 Task: Add the city in the profile information "New Delhi, Delhi".
Action: Mouse moved to (687, 82)
Screenshot: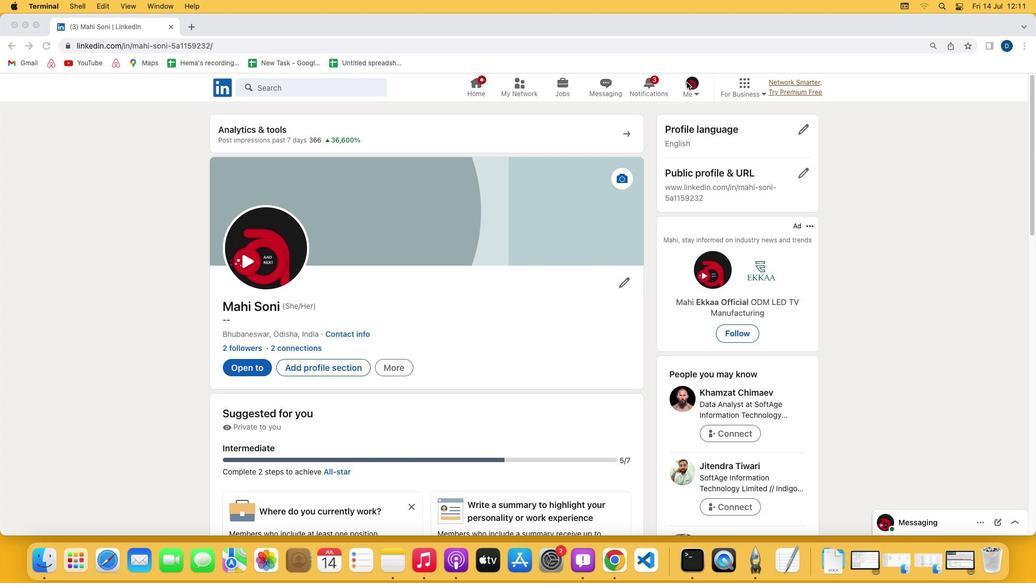 
Action: Mouse pressed left at (687, 82)
Screenshot: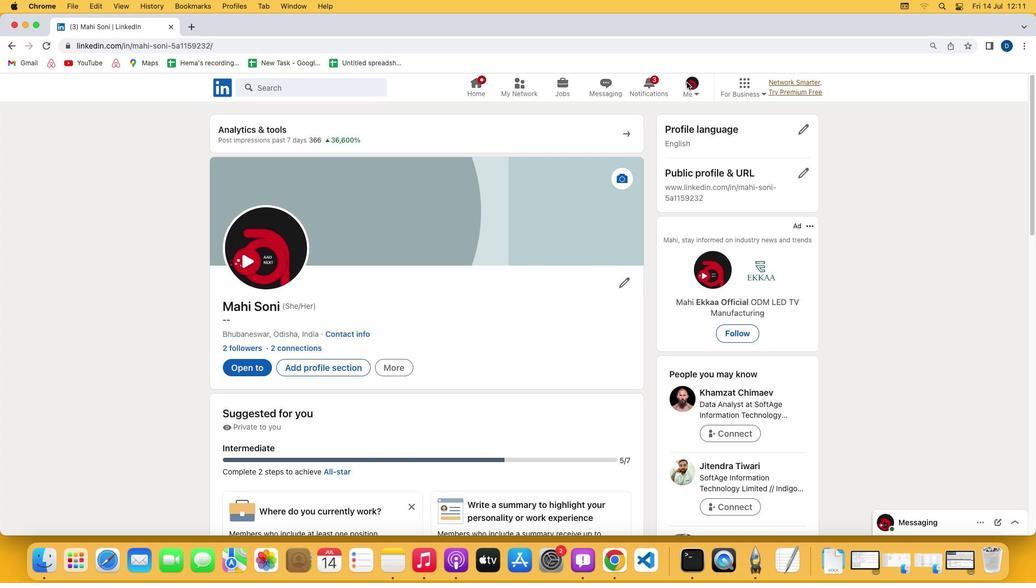 
Action: Mouse pressed left at (687, 82)
Screenshot: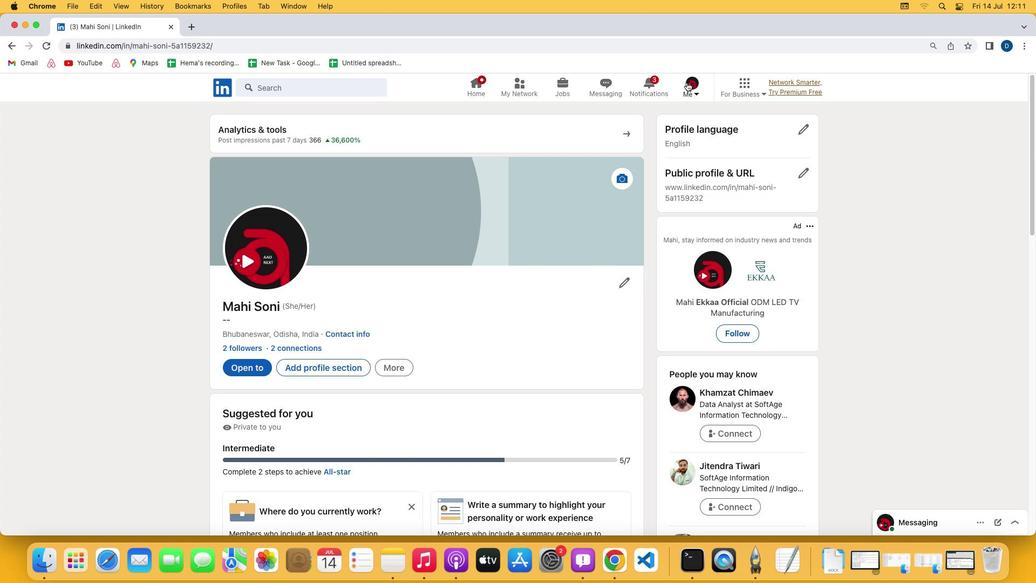 
Action: Mouse moved to (608, 203)
Screenshot: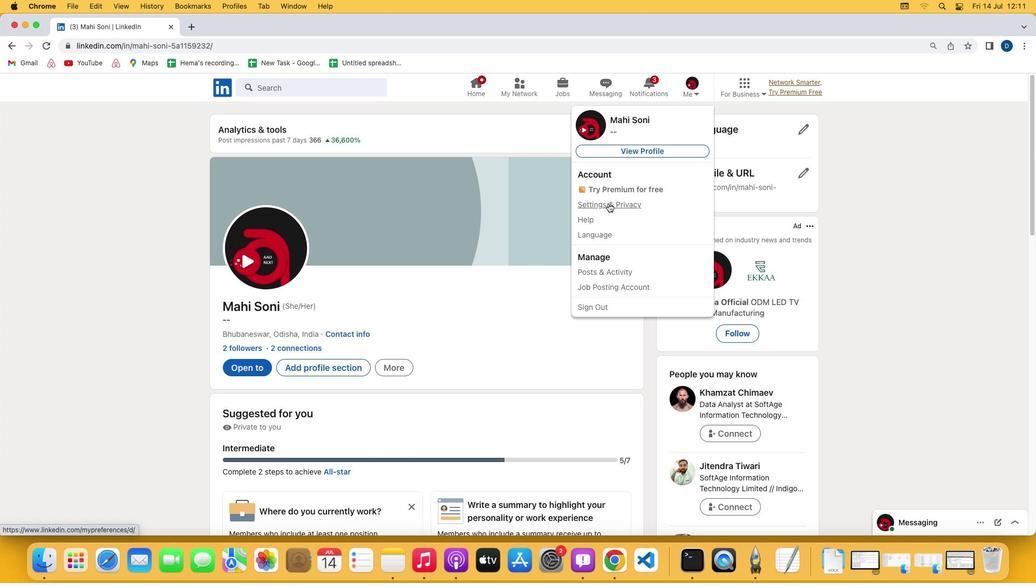 
Action: Mouse pressed left at (608, 203)
Screenshot: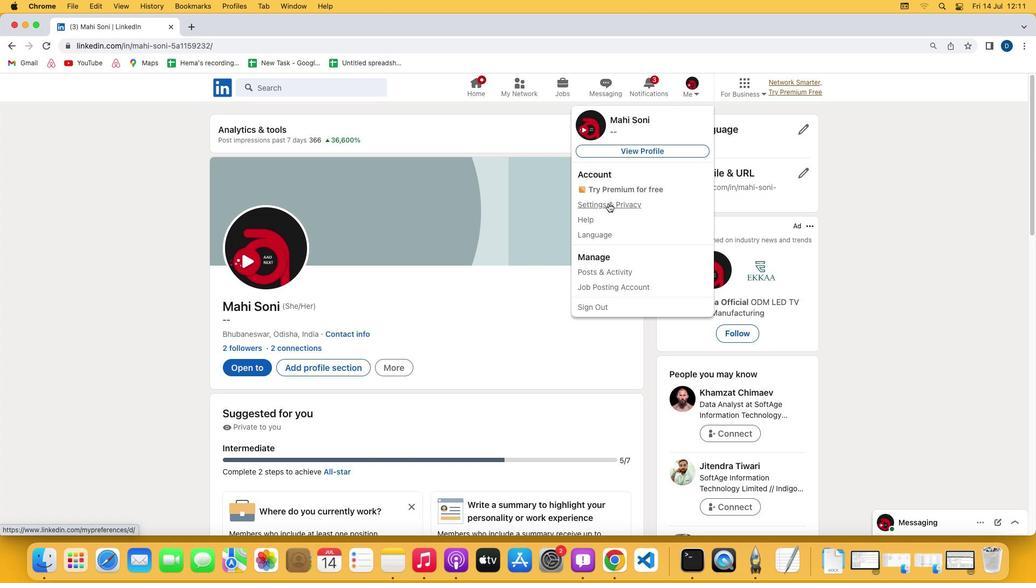 
Action: Mouse moved to (440, 153)
Screenshot: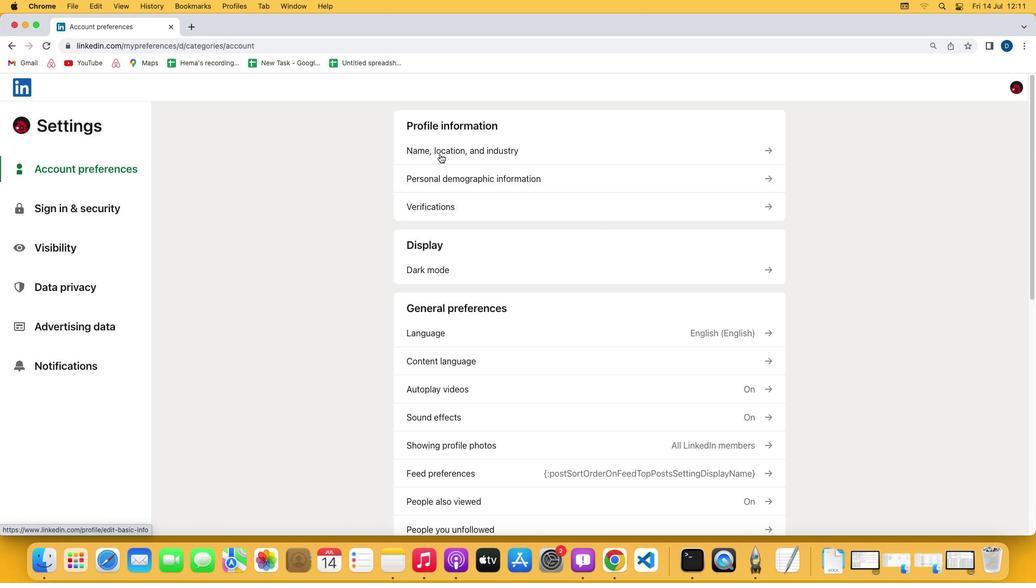 
Action: Mouse pressed left at (440, 153)
Screenshot: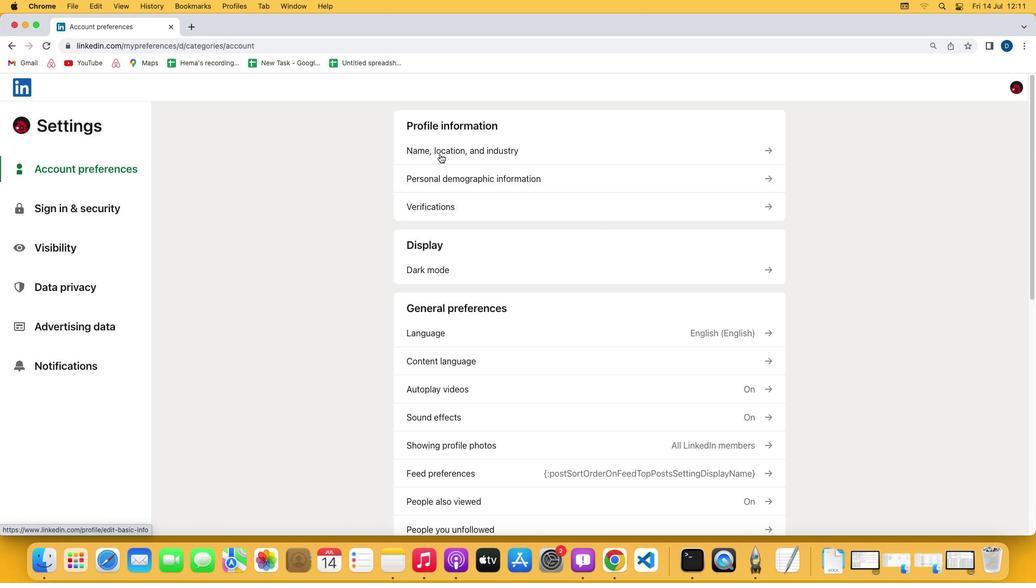 
Action: Mouse moved to (450, 294)
Screenshot: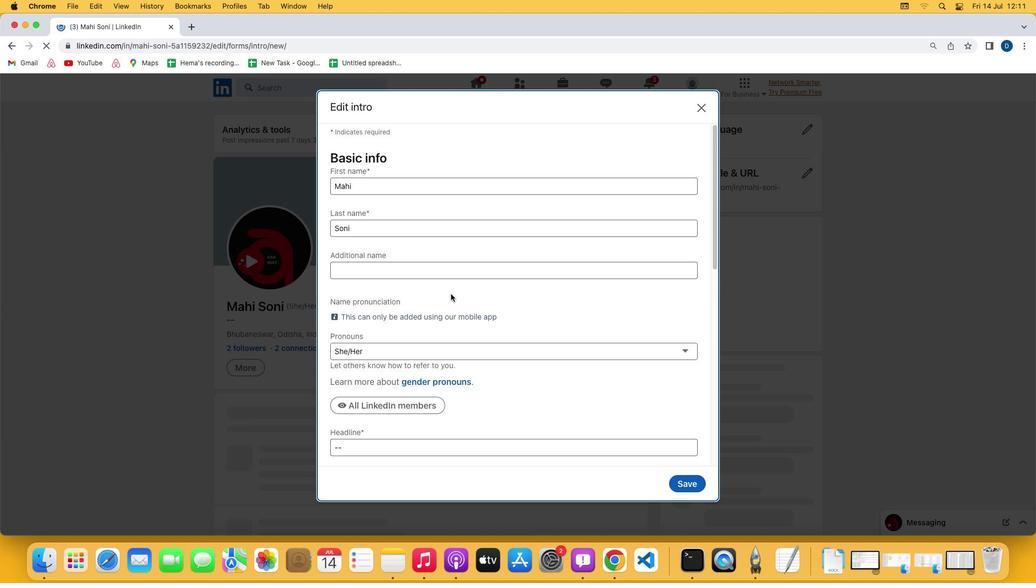 
Action: Mouse scrolled (450, 294) with delta (0, 0)
Screenshot: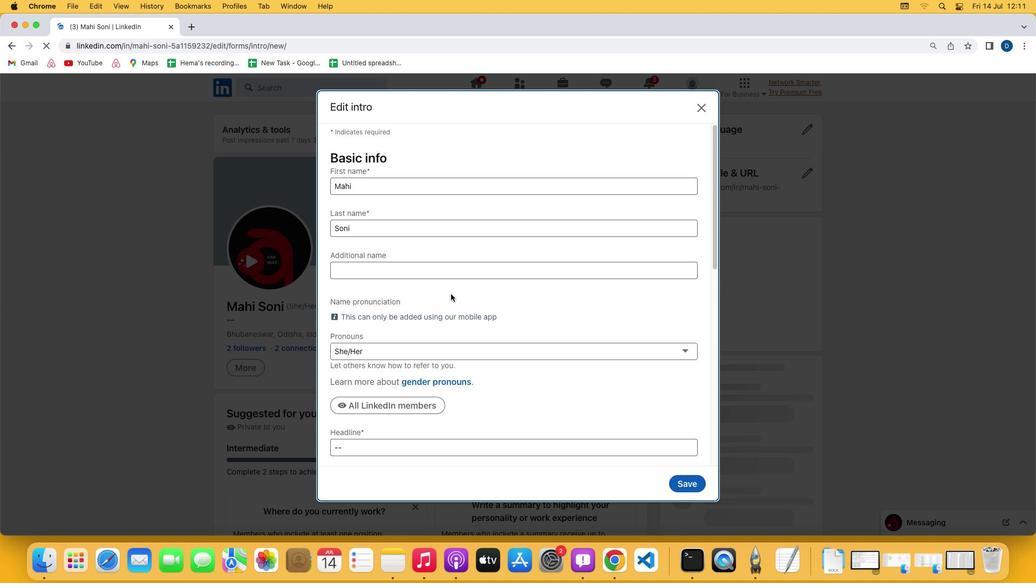 
Action: Mouse scrolled (450, 294) with delta (0, 0)
Screenshot: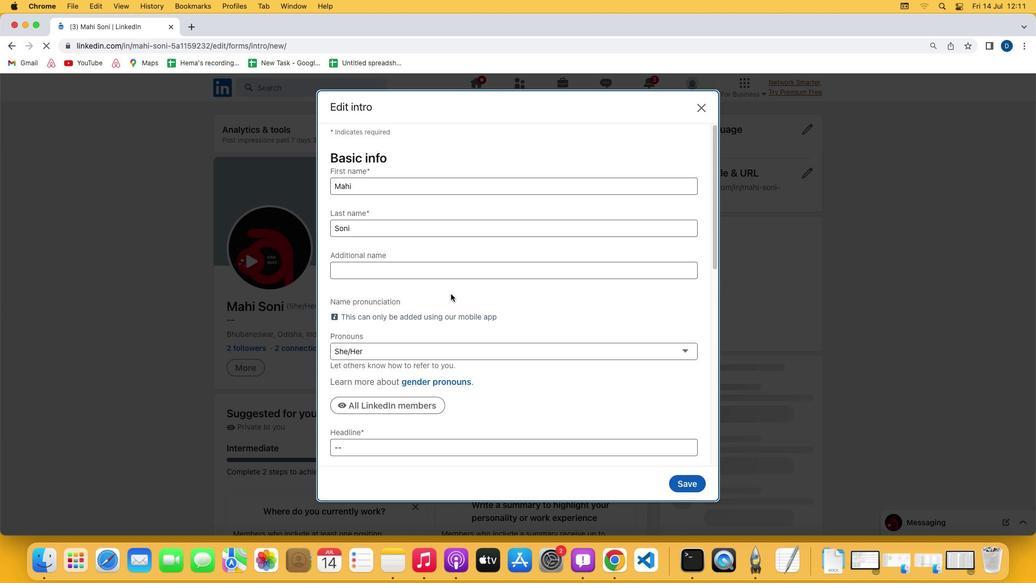 
Action: Mouse scrolled (450, 294) with delta (0, -1)
Screenshot: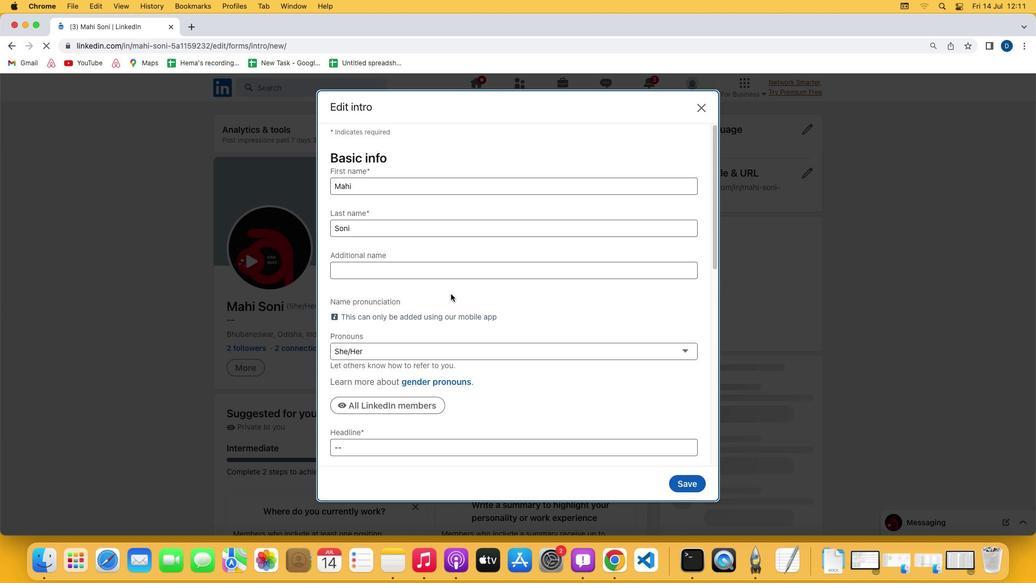 
Action: Mouse scrolled (450, 294) with delta (0, -2)
Screenshot: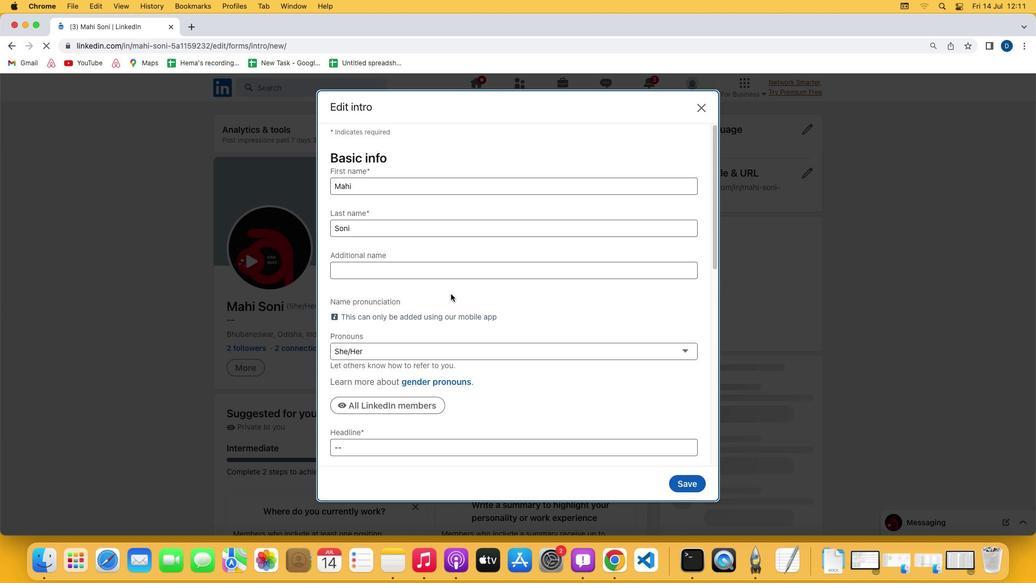 
Action: Mouse scrolled (450, 294) with delta (0, -3)
Screenshot: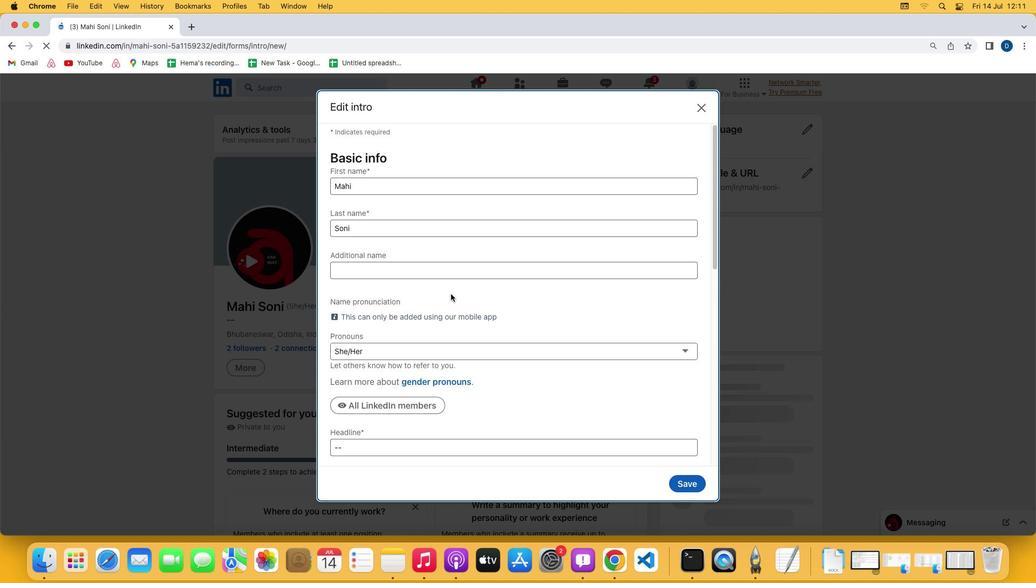 
Action: Mouse scrolled (450, 294) with delta (0, 0)
Screenshot: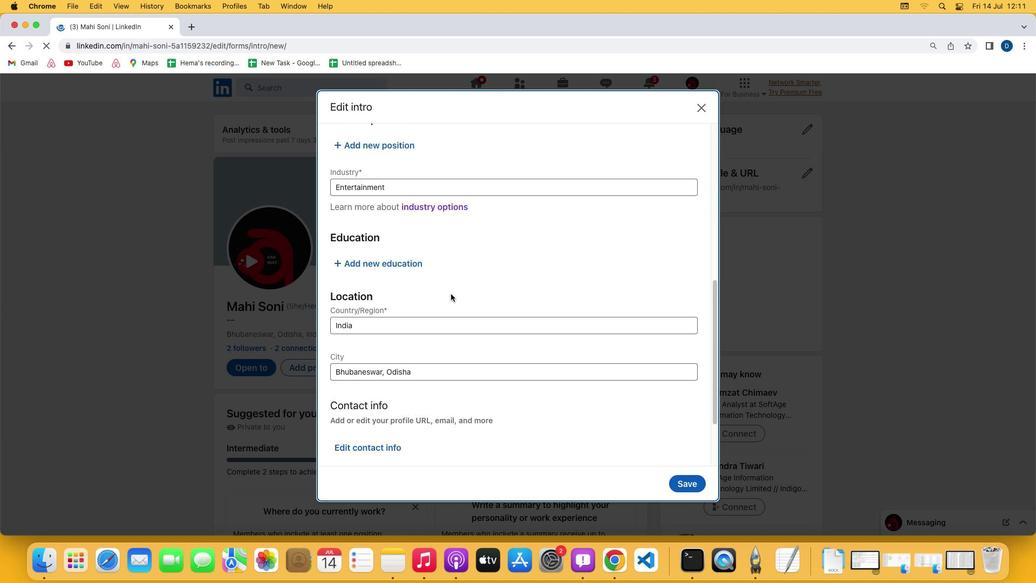 
Action: Mouse scrolled (450, 294) with delta (0, 0)
Screenshot: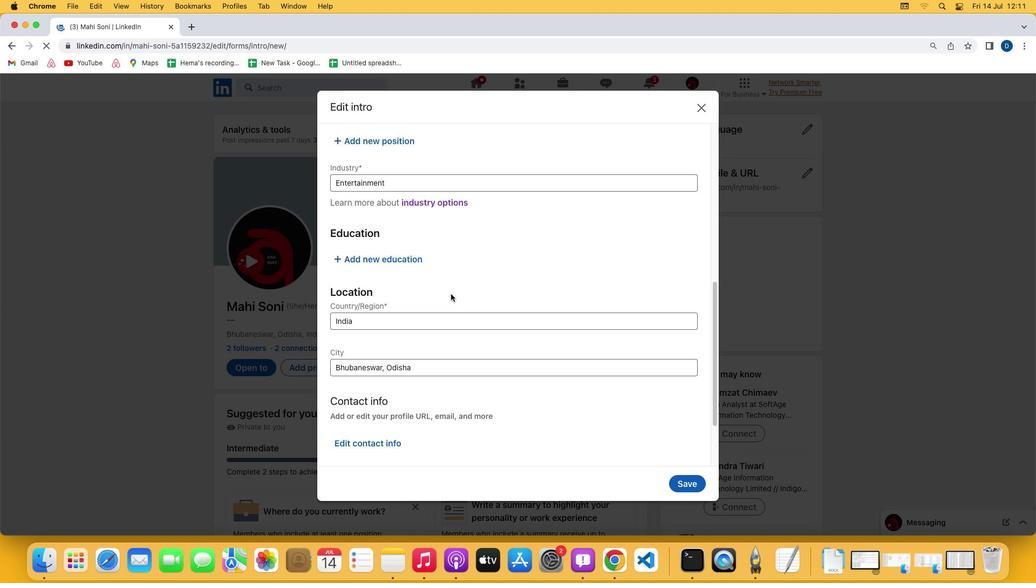 
Action: Mouse scrolled (450, 294) with delta (0, -1)
Screenshot: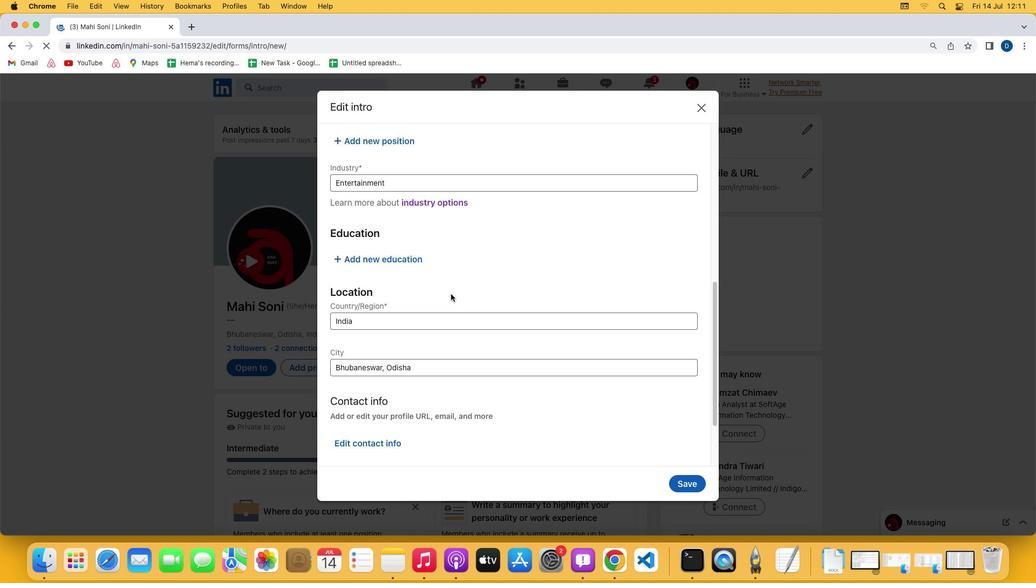 
Action: Mouse scrolled (450, 294) with delta (0, -2)
Screenshot: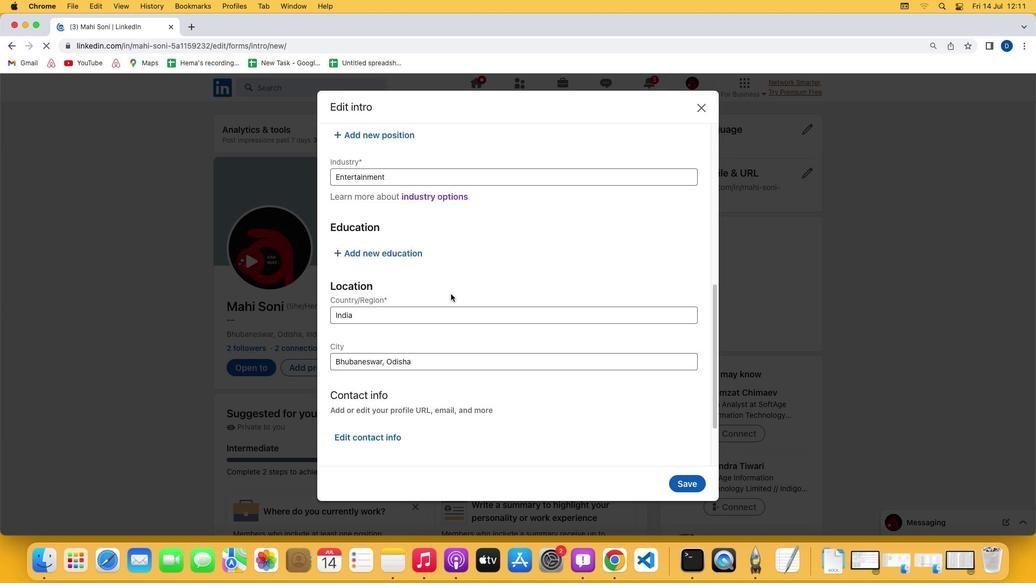 
Action: Mouse scrolled (450, 294) with delta (0, 0)
Screenshot: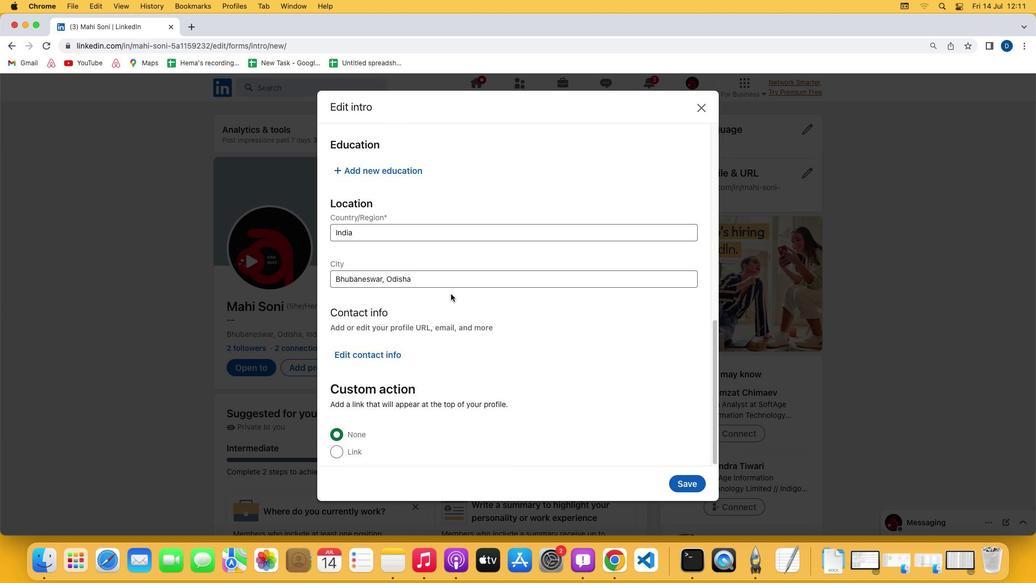 
Action: Mouse scrolled (450, 294) with delta (0, 0)
Screenshot: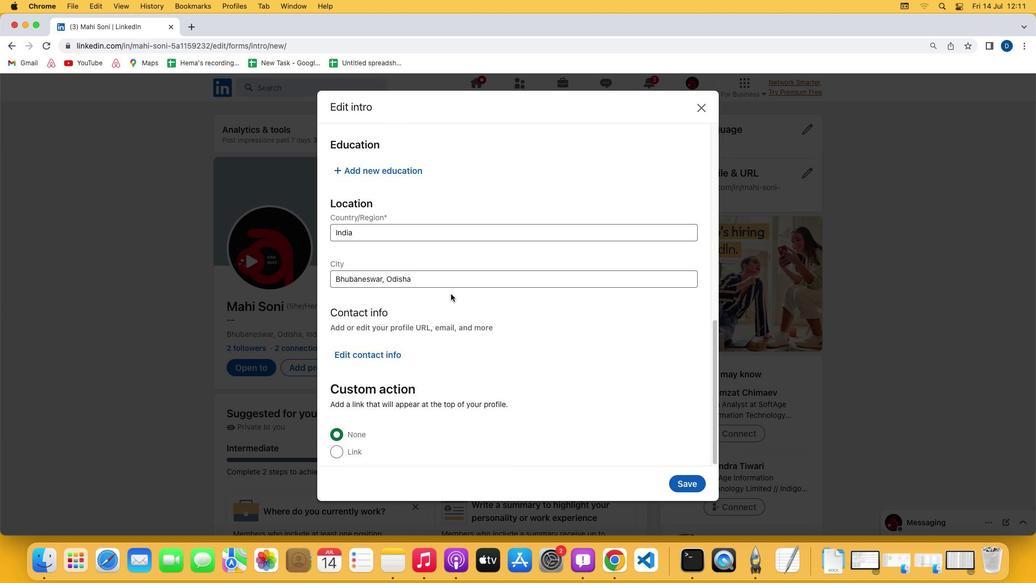 
Action: Mouse scrolled (450, 294) with delta (0, -1)
Screenshot: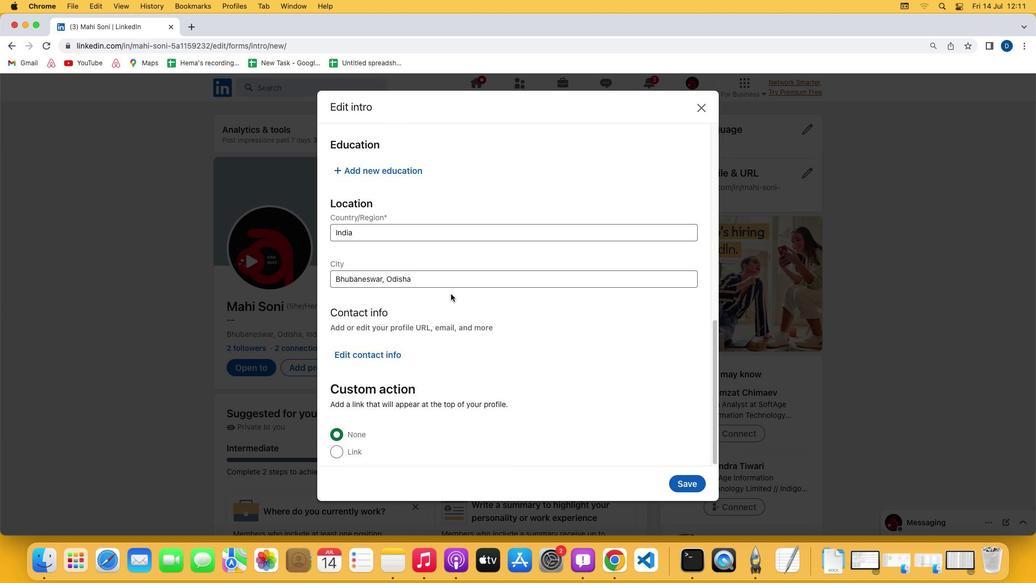 
Action: Mouse scrolled (450, 294) with delta (0, -2)
Screenshot: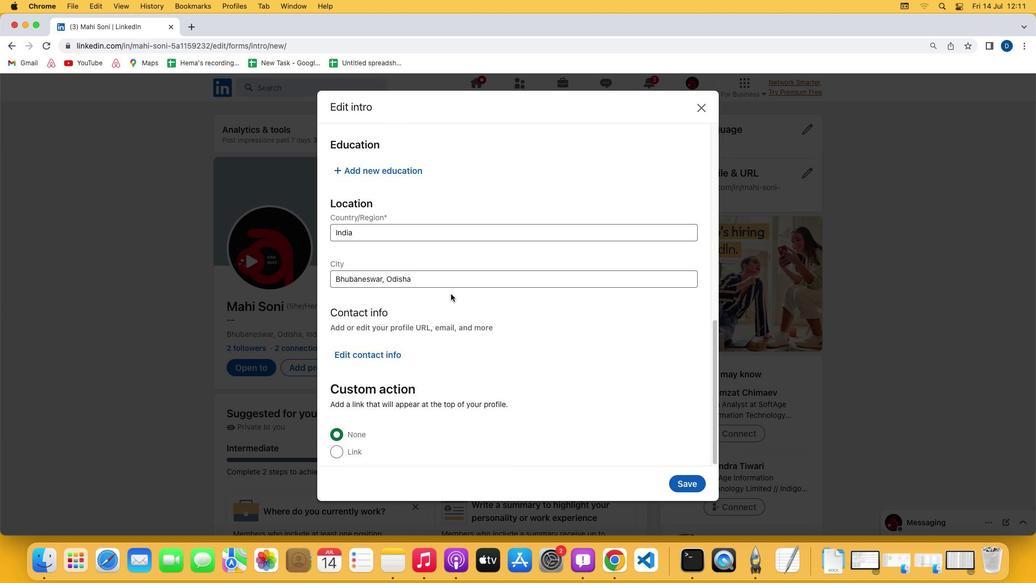 
Action: Mouse moved to (419, 282)
Screenshot: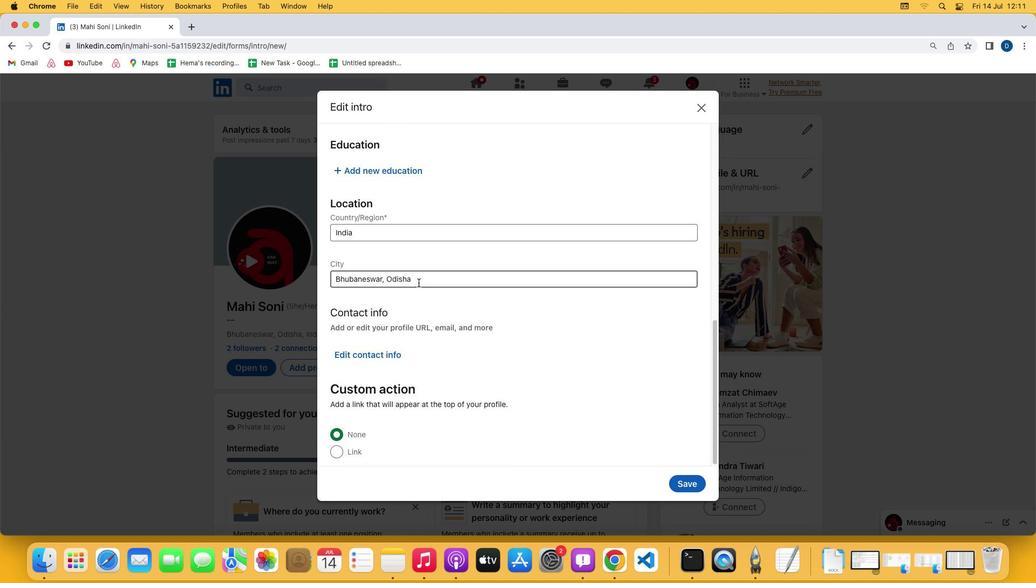 
Action: Mouse pressed left at (419, 282)
Screenshot: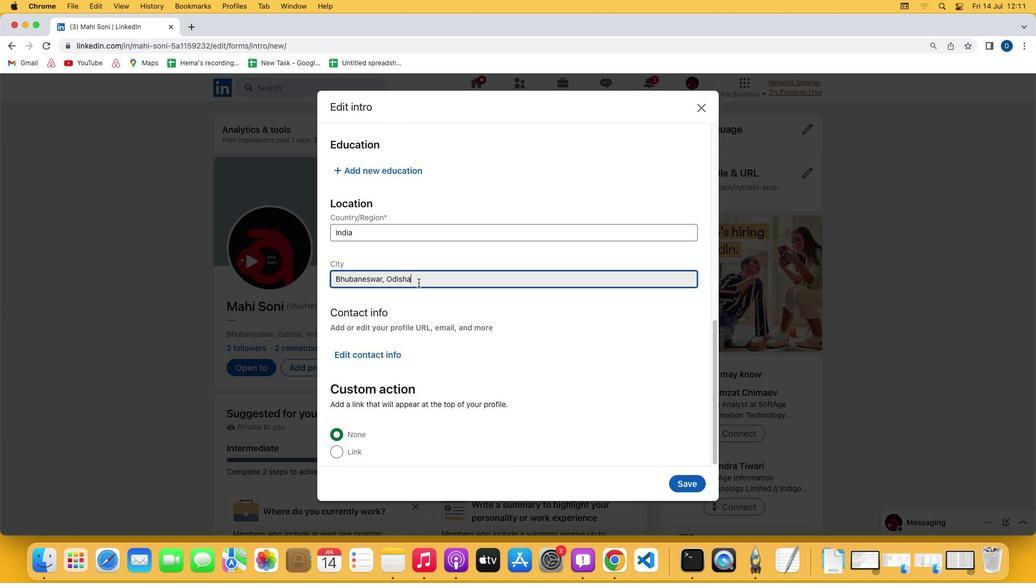 
Action: Mouse moved to (329, 280)
Screenshot: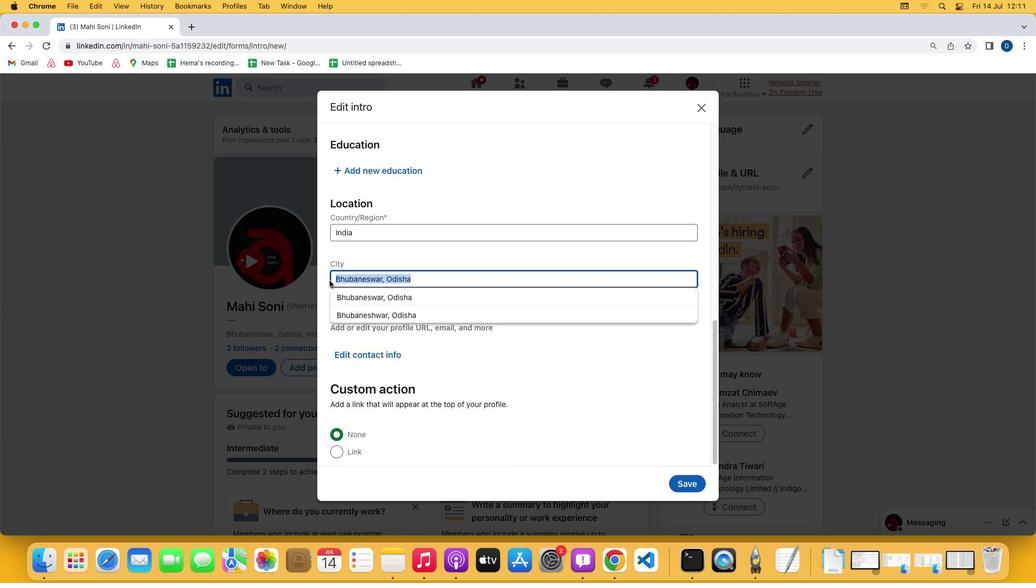 
Action: Key pressed Key.shift'N''e''w'Key.spaceKey.shift'D''e''l''h''i'
Screenshot: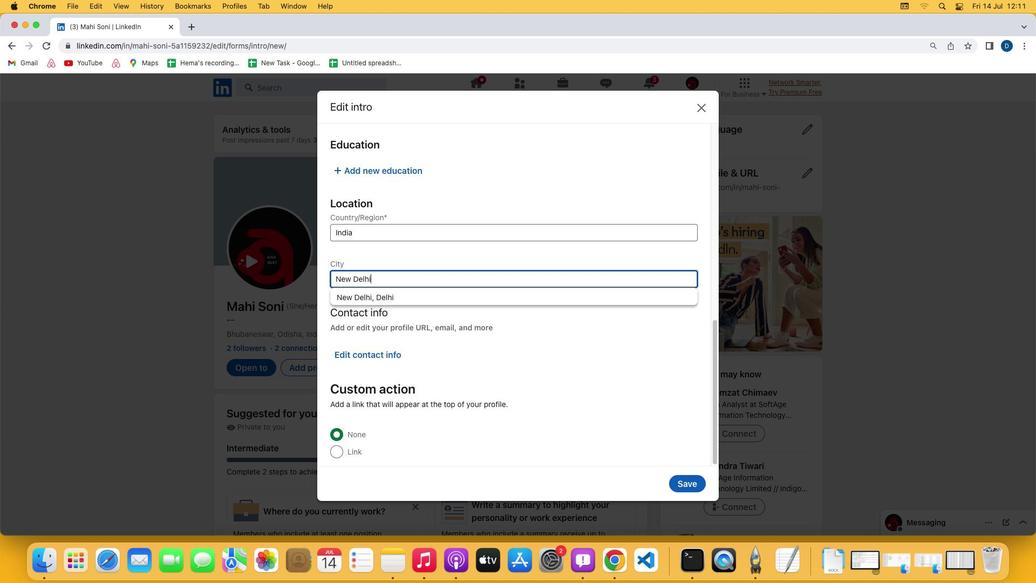 
Action: Mouse moved to (341, 291)
Screenshot: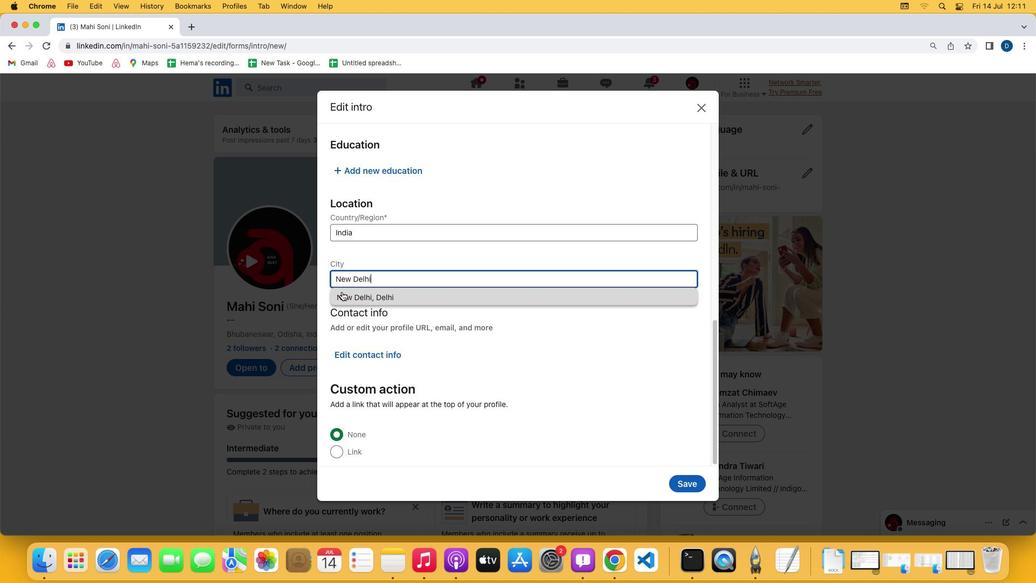 
Action: Mouse pressed left at (341, 291)
Screenshot: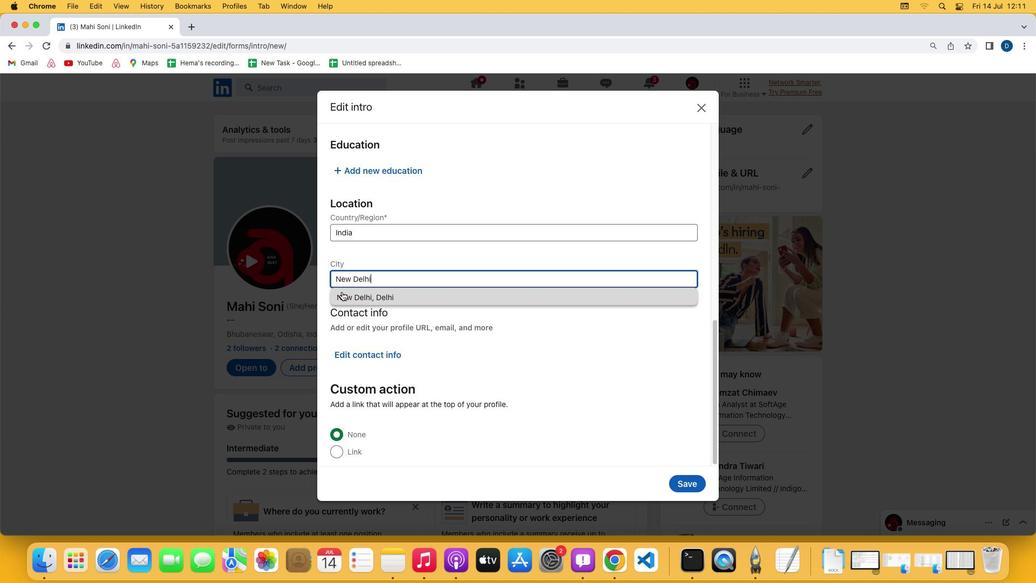 
